 Task: Select the option "Nobody" in board creation restrictions.
Action: Mouse moved to (289, 347)
Screenshot: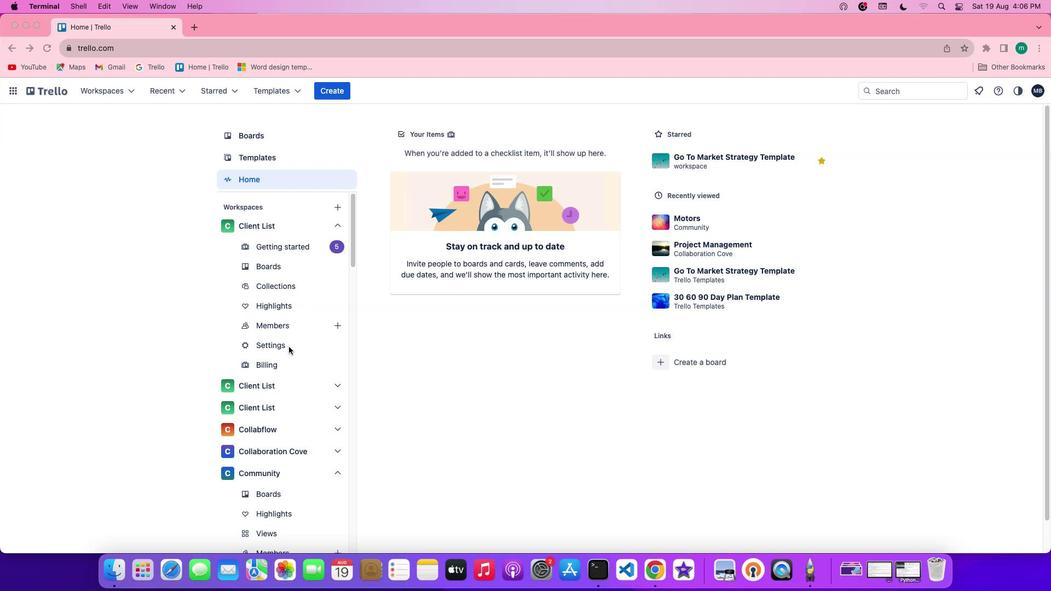 
Action: Mouse pressed left at (289, 347)
Screenshot: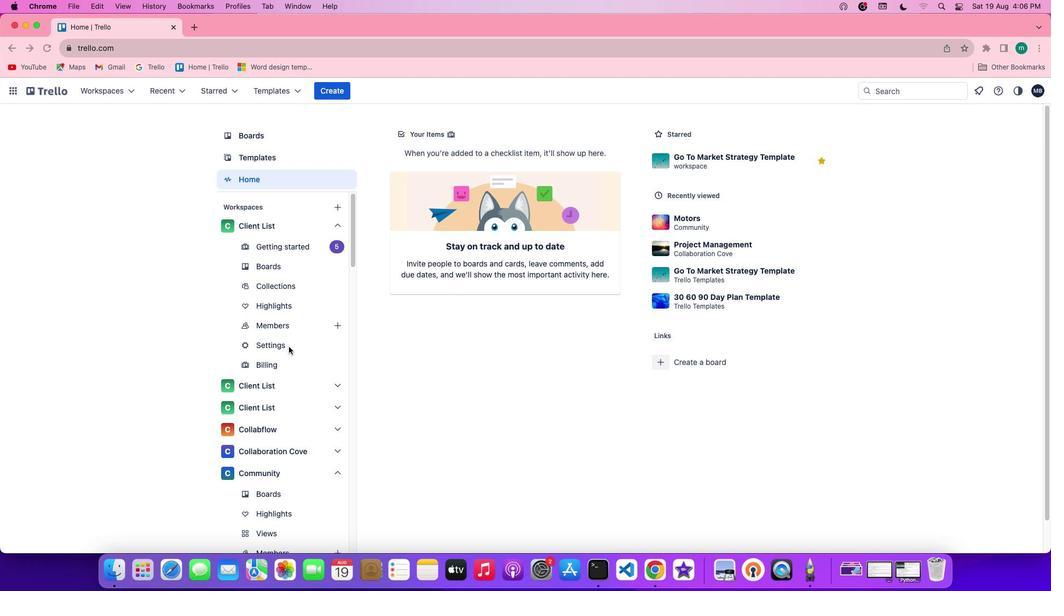 
Action: Mouse pressed left at (289, 347)
Screenshot: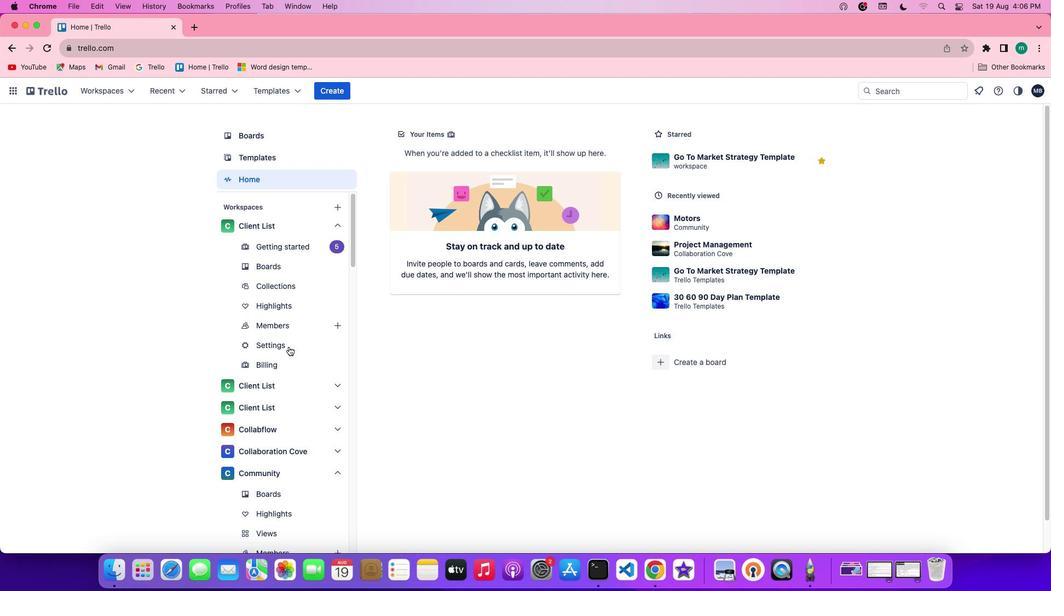 
Action: Mouse moved to (687, 379)
Screenshot: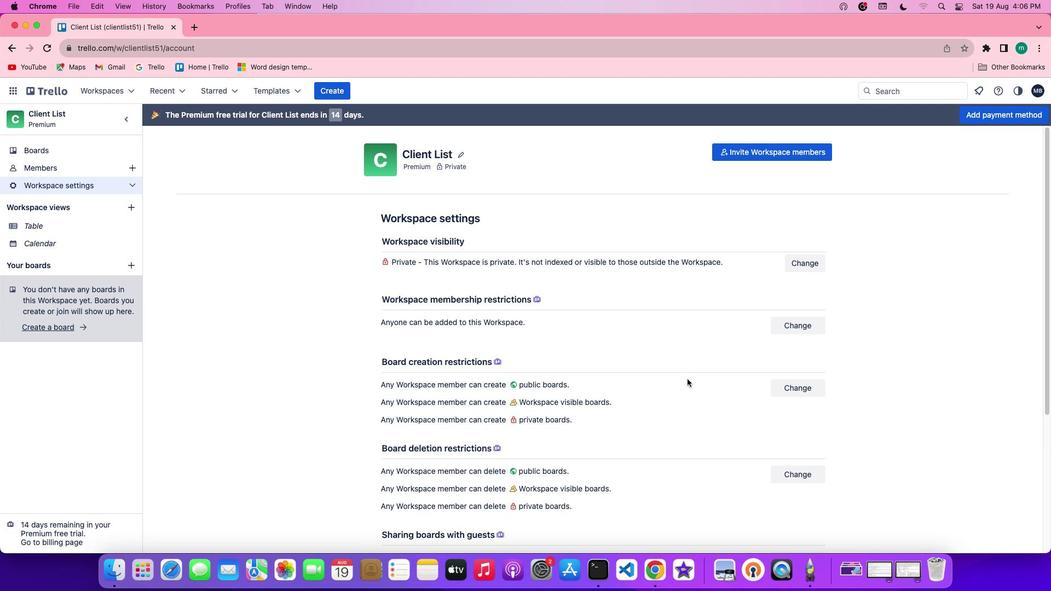 
Action: Mouse scrolled (687, 379) with delta (0, 0)
Screenshot: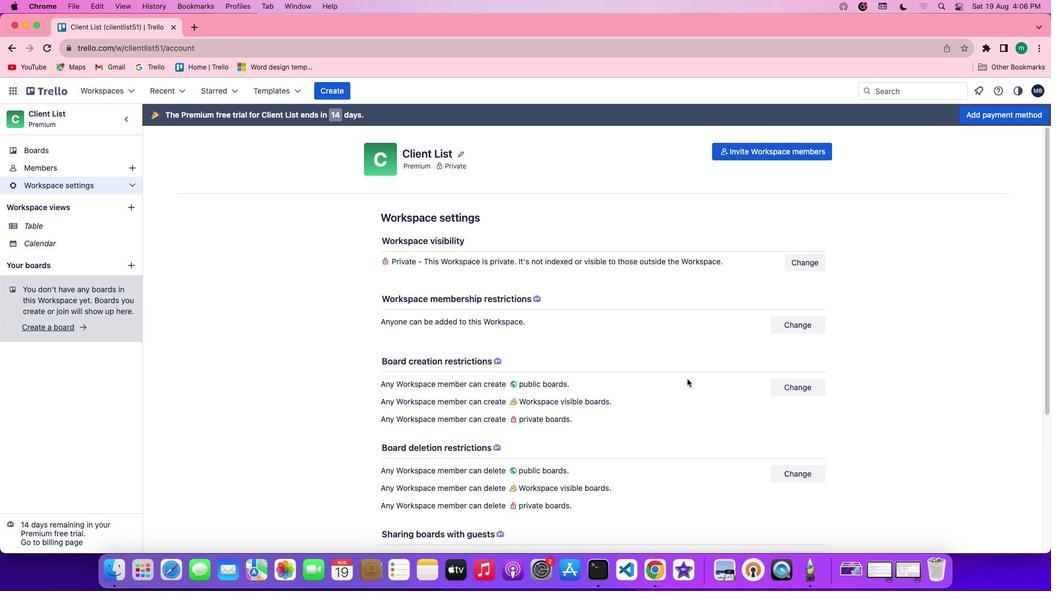 
Action: Mouse scrolled (687, 379) with delta (0, 0)
Screenshot: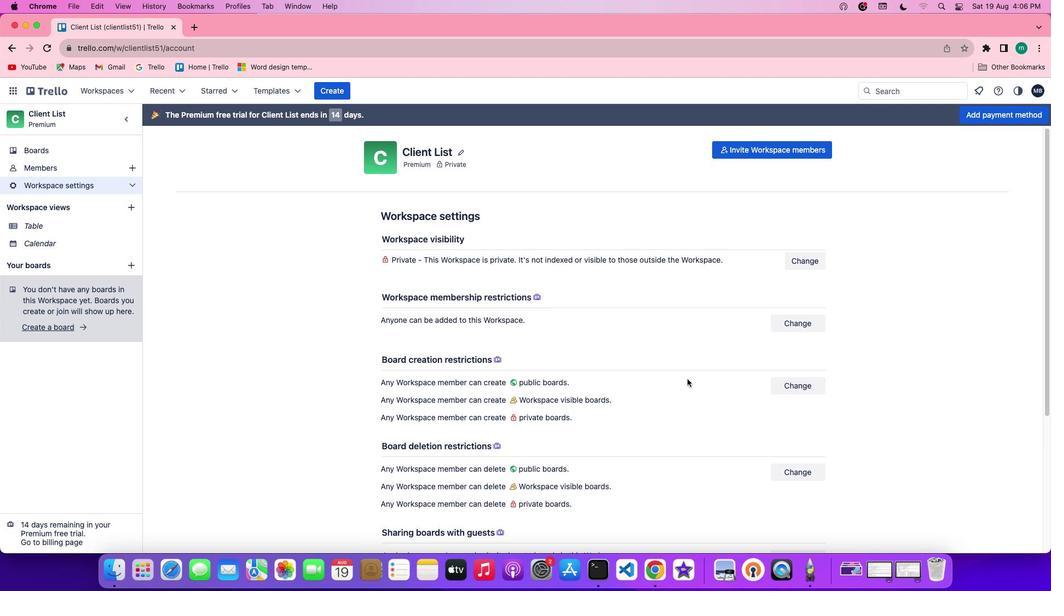 
Action: Mouse scrolled (687, 379) with delta (0, 0)
Screenshot: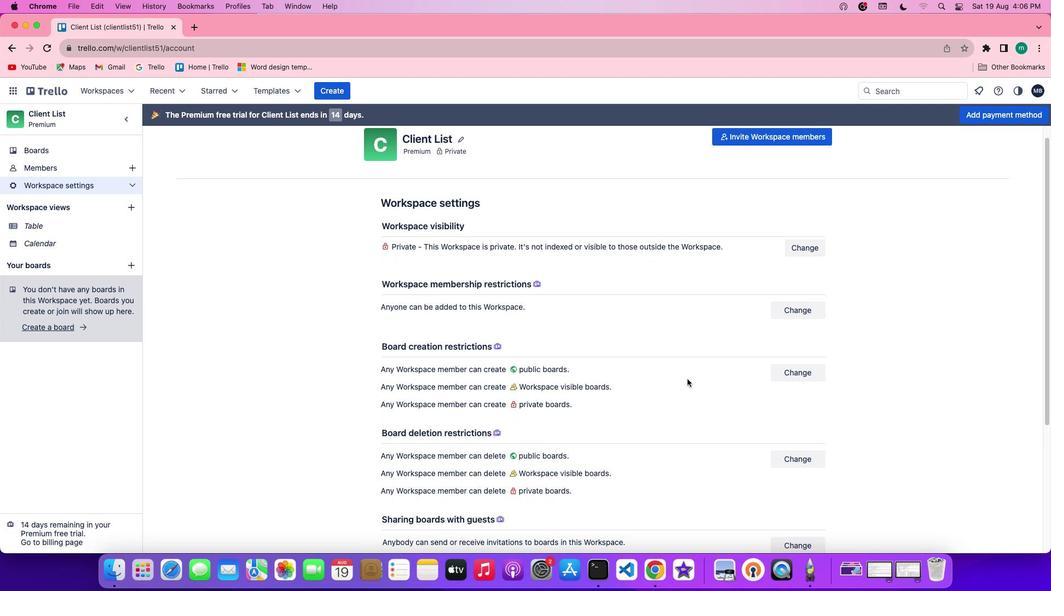 
Action: Mouse moved to (812, 354)
Screenshot: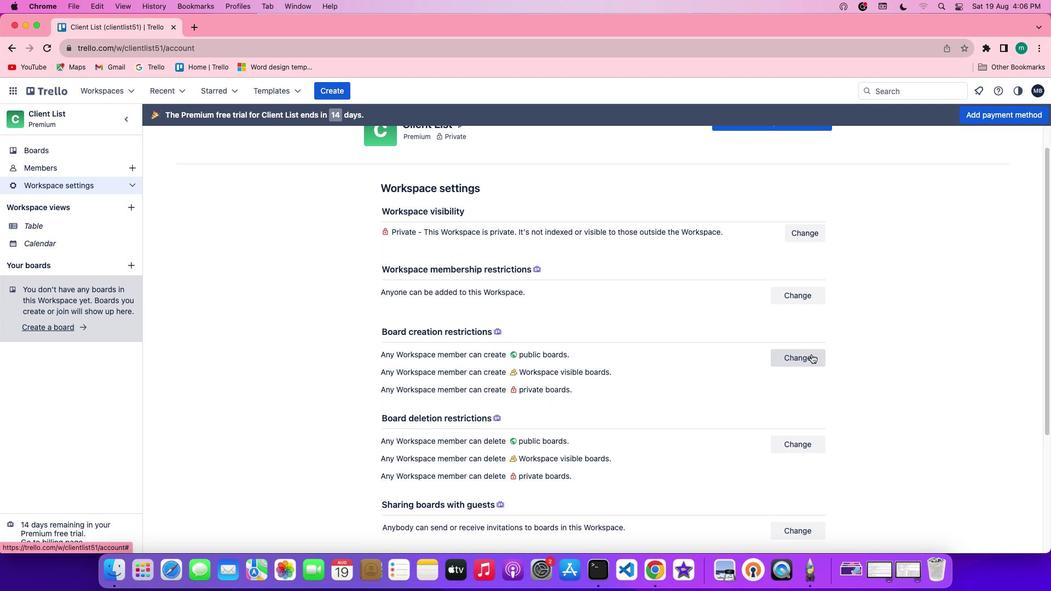 
Action: Mouse pressed left at (812, 354)
Screenshot: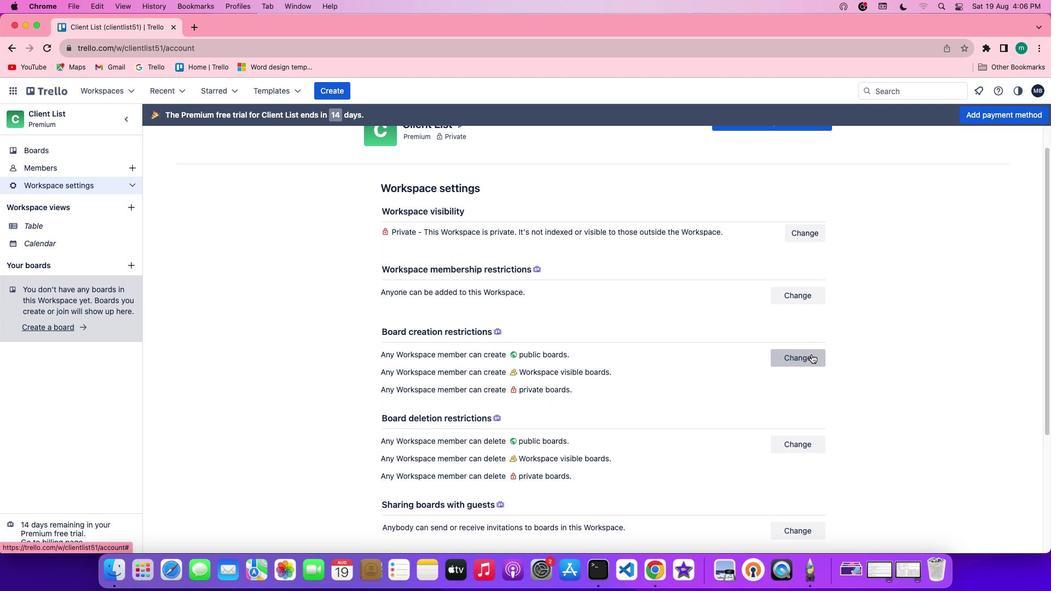 
Action: Mouse moved to (820, 196)
Screenshot: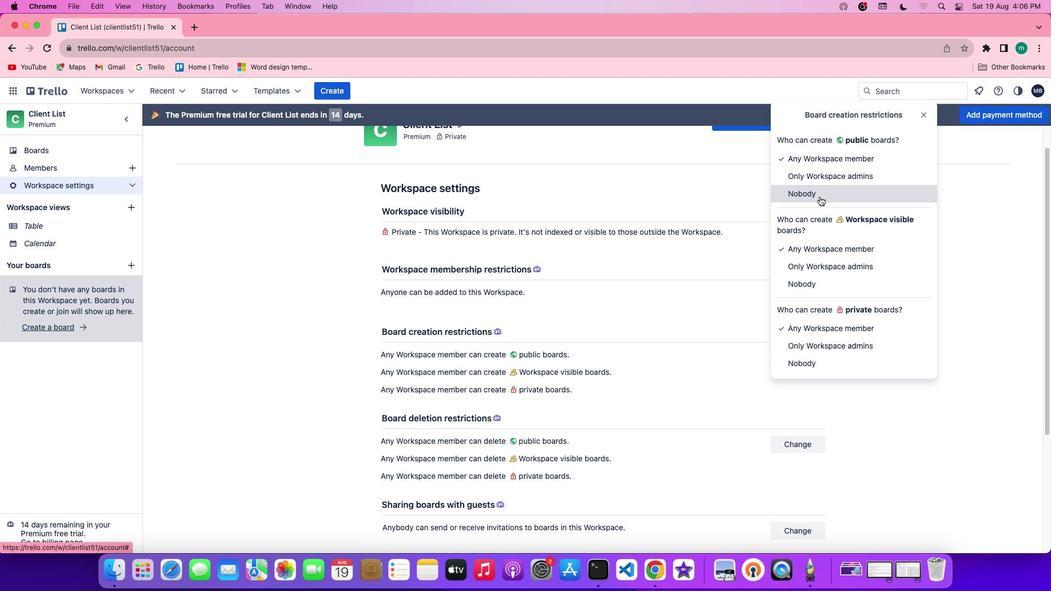
Action: Mouse pressed left at (820, 196)
Screenshot: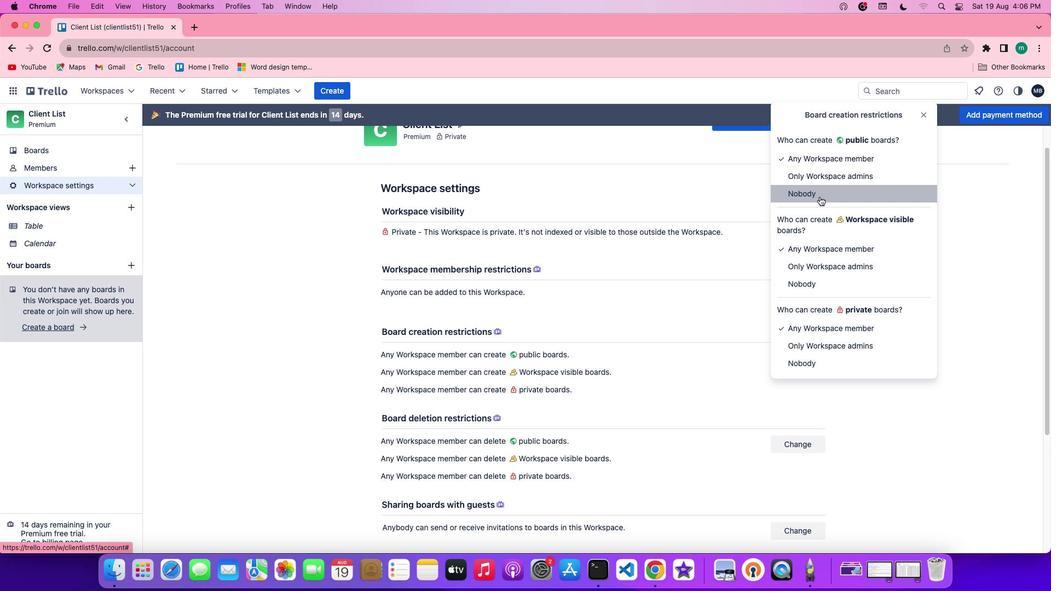 
Action: Mouse moved to (989, 238)
Screenshot: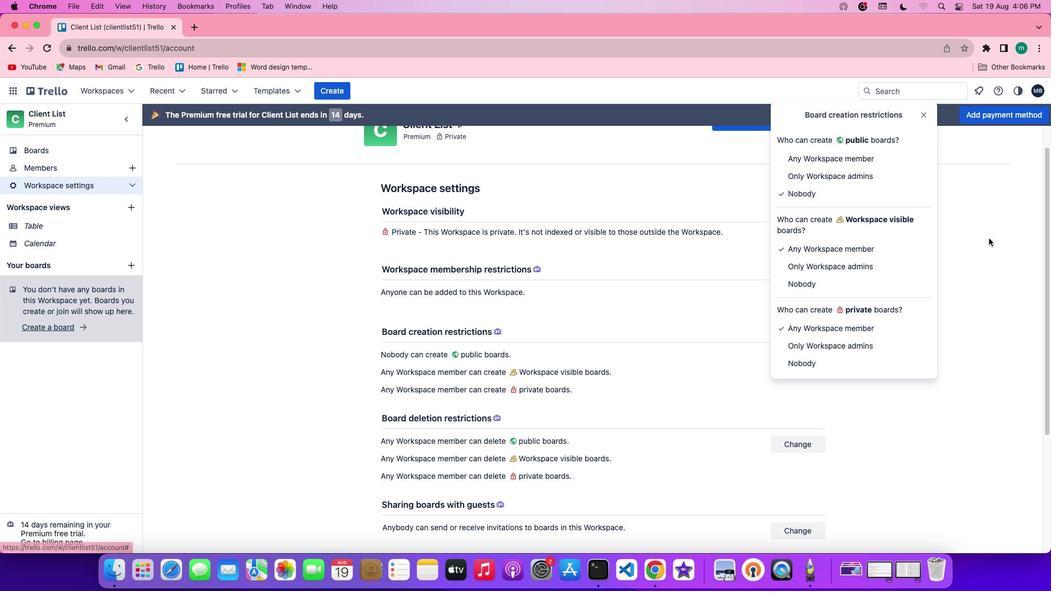 
